 Task: Look for products in the category "Cereal" with pecan flavor.
Action: Mouse moved to (882, 317)
Screenshot: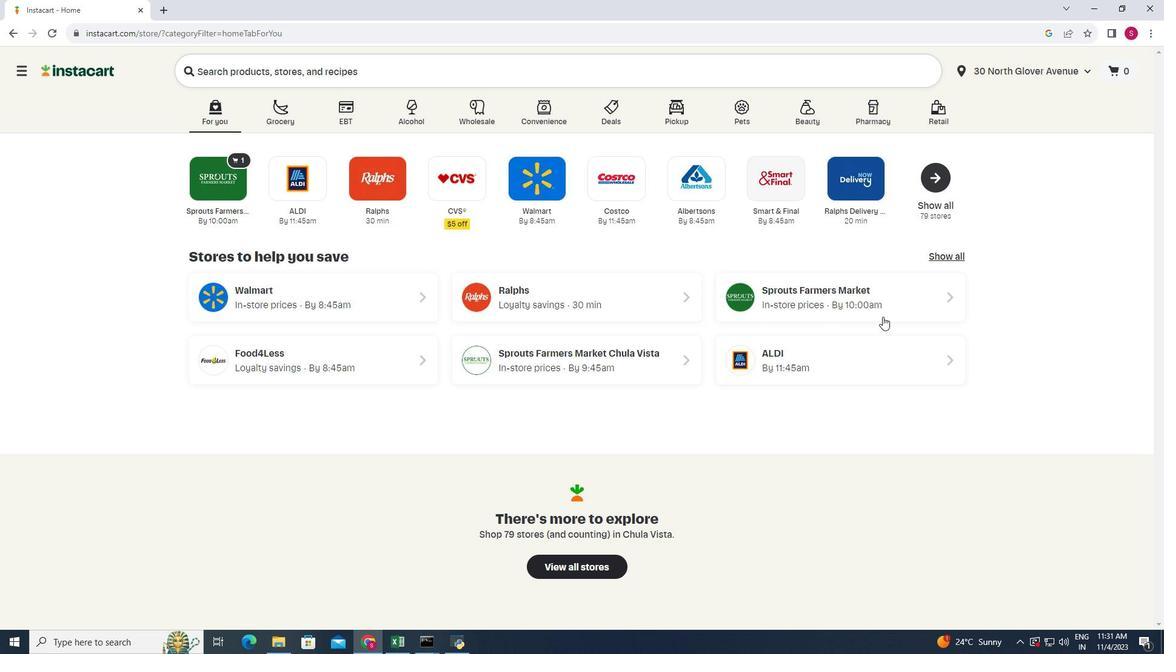 
Action: Mouse pressed left at (882, 317)
Screenshot: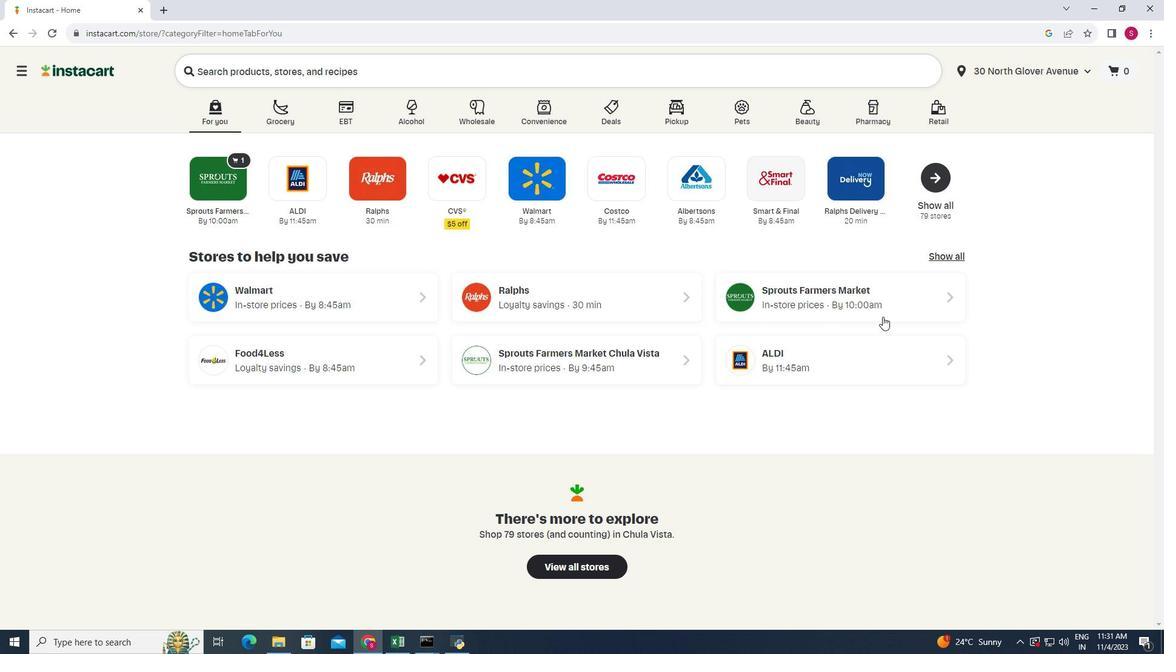 
Action: Mouse moved to (117, 397)
Screenshot: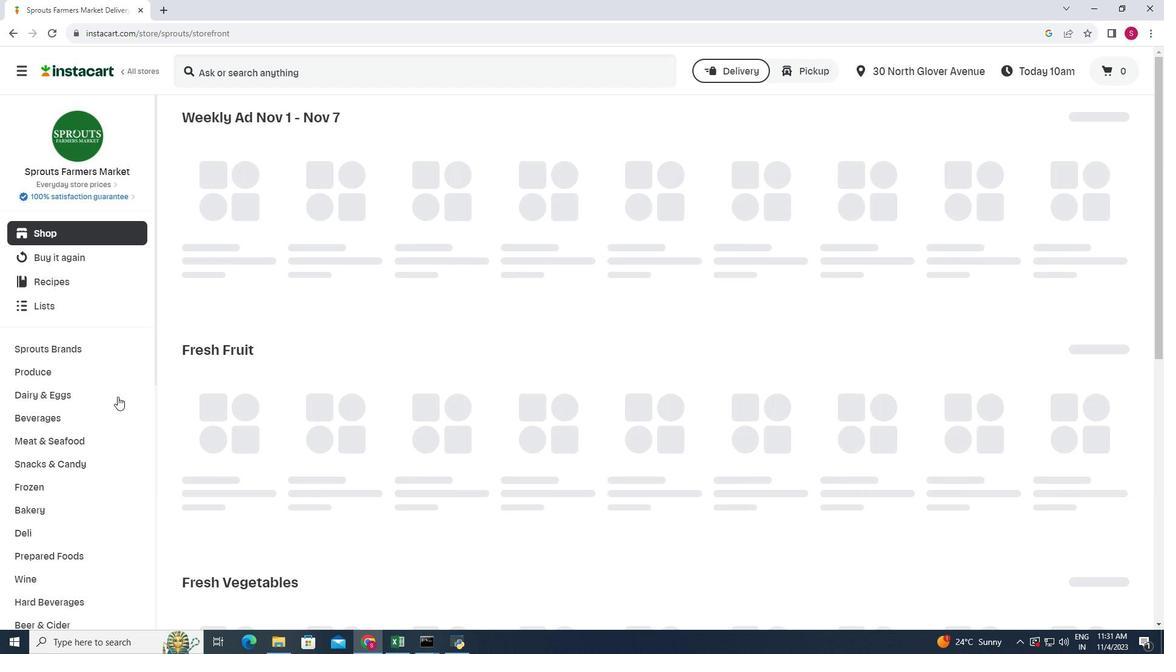 
Action: Mouse scrolled (117, 396) with delta (0, 0)
Screenshot: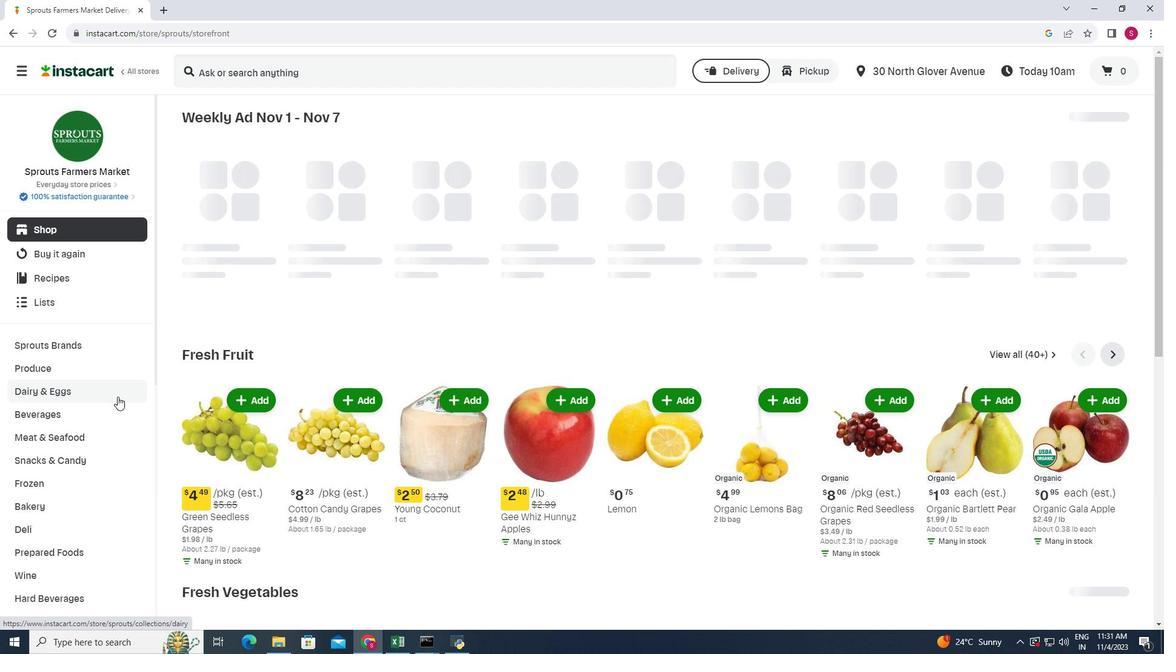 
Action: Mouse scrolled (117, 396) with delta (0, 0)
Screenshot: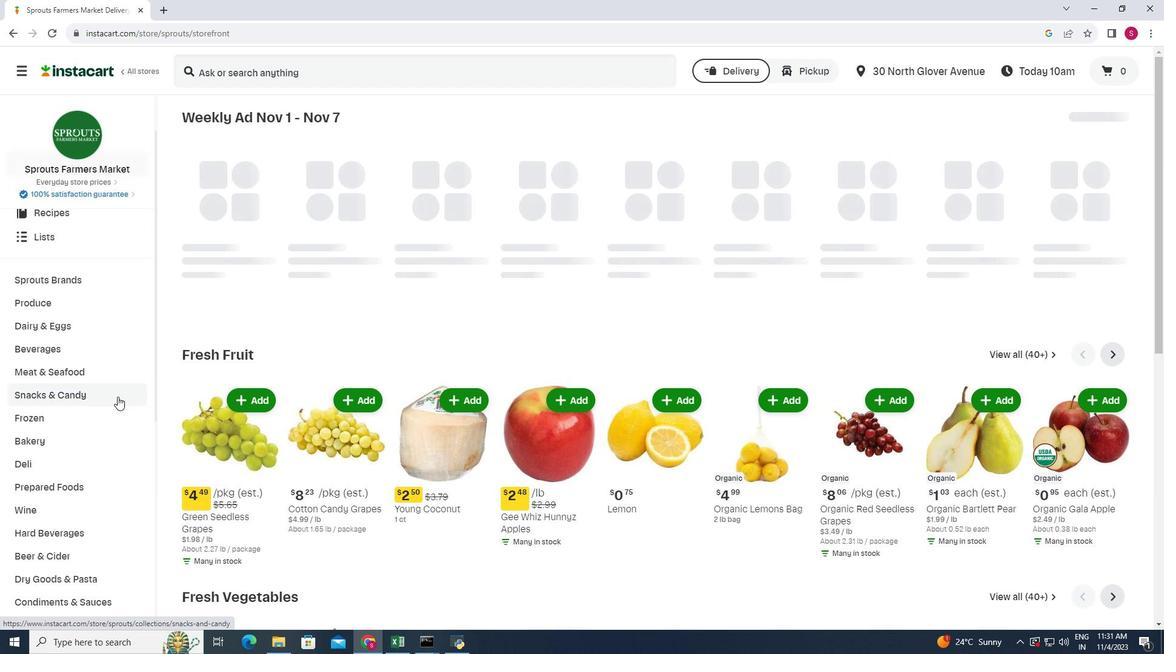
Action: Mouse scrolled (117, 396) with delta (0, 0)
Screenshot: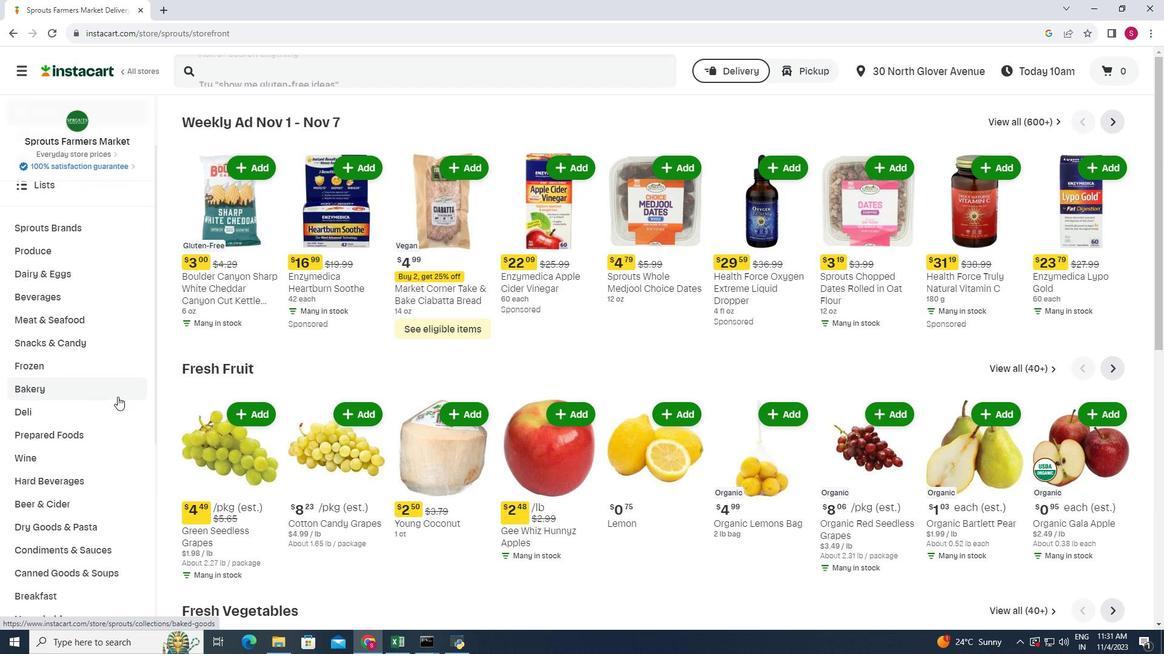
Action: Mouse scrolled (117, 396) with delta (0, 0)
Screenshot: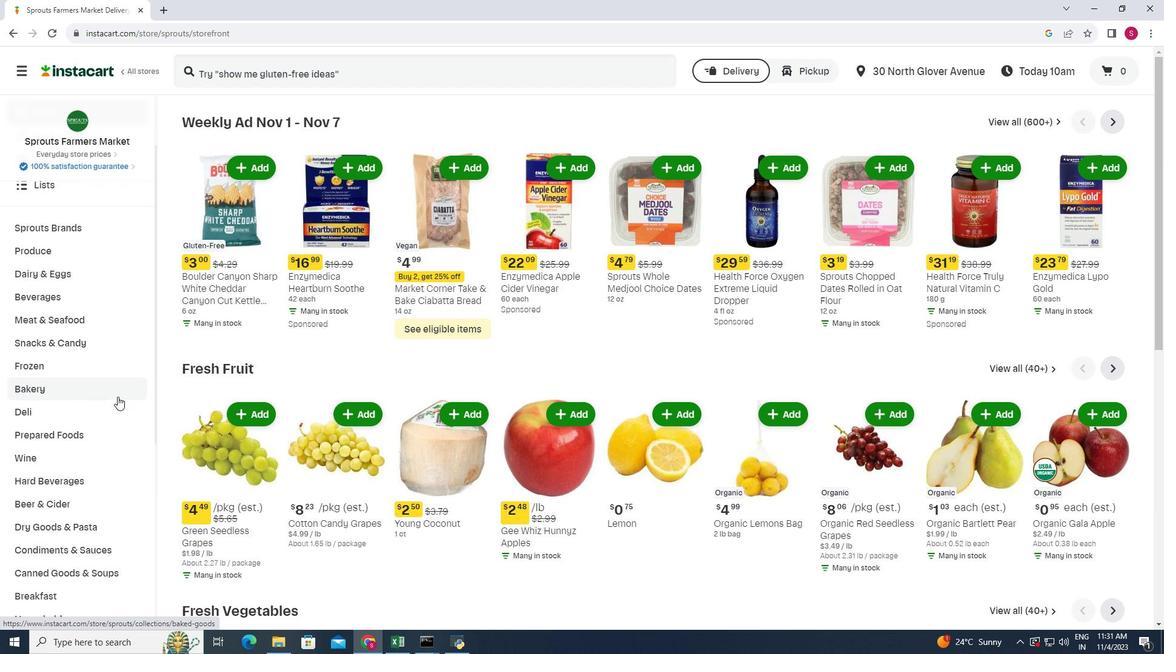 
Action: Mouse moved to (71, 538)
Screenshot: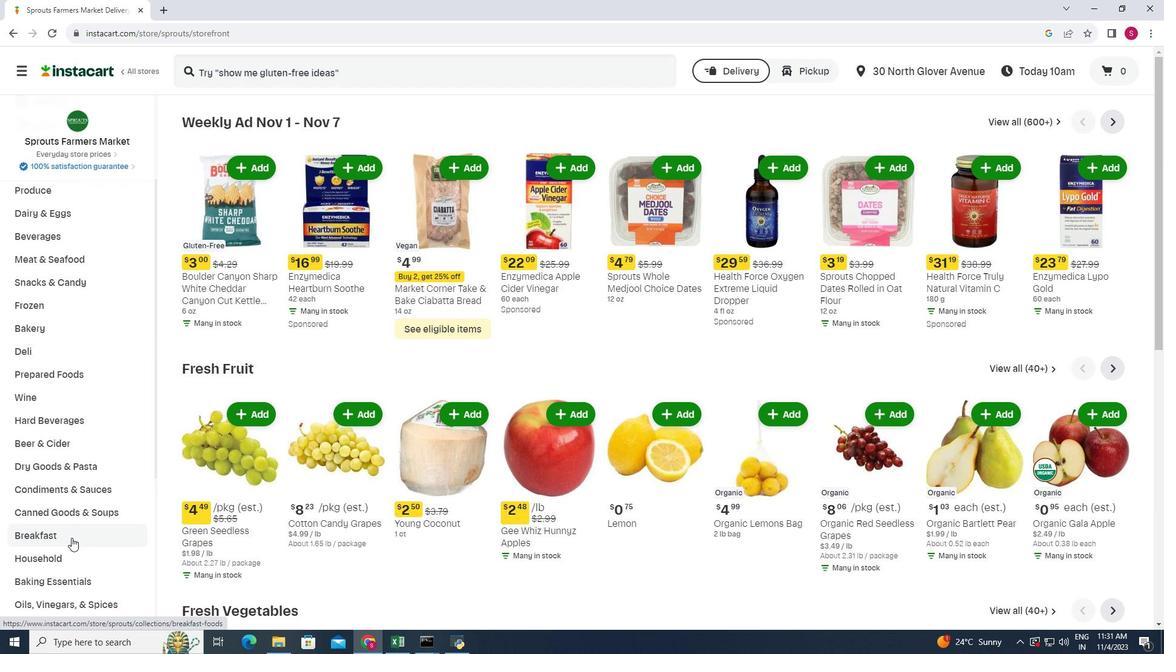 
Action: Mouse pressed left at (71, 538)
Screenshot: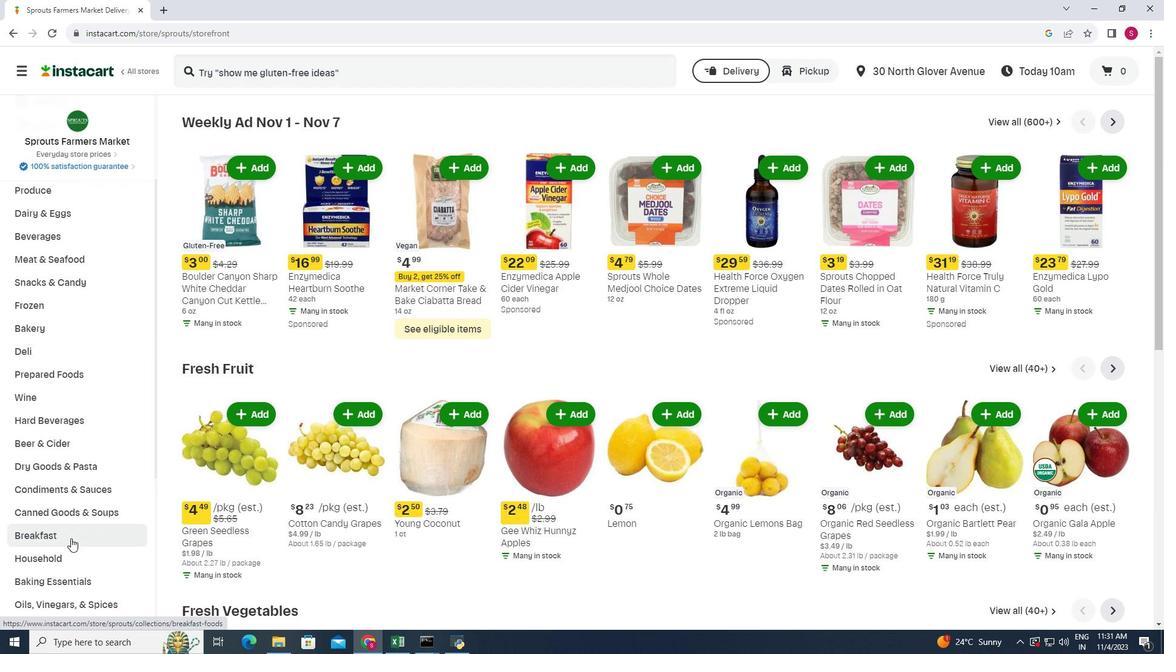 
Action: Mouse moved to (893, 154)
Screenshot: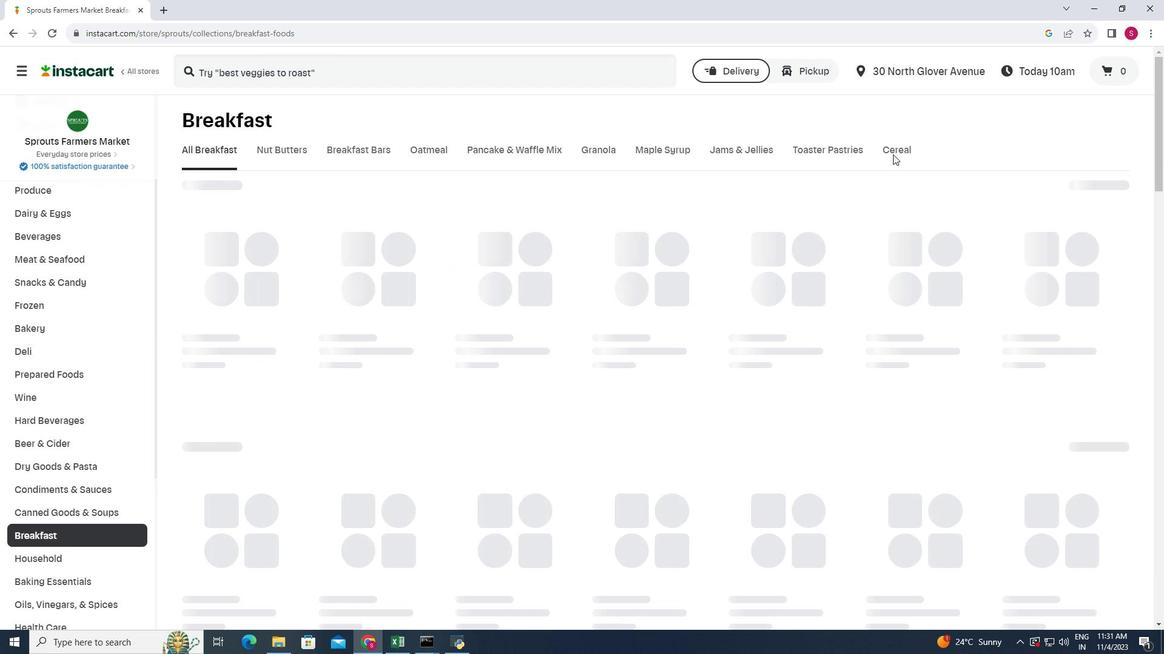 
Action: Mouse pressed left at (893, 154)
Screenshot: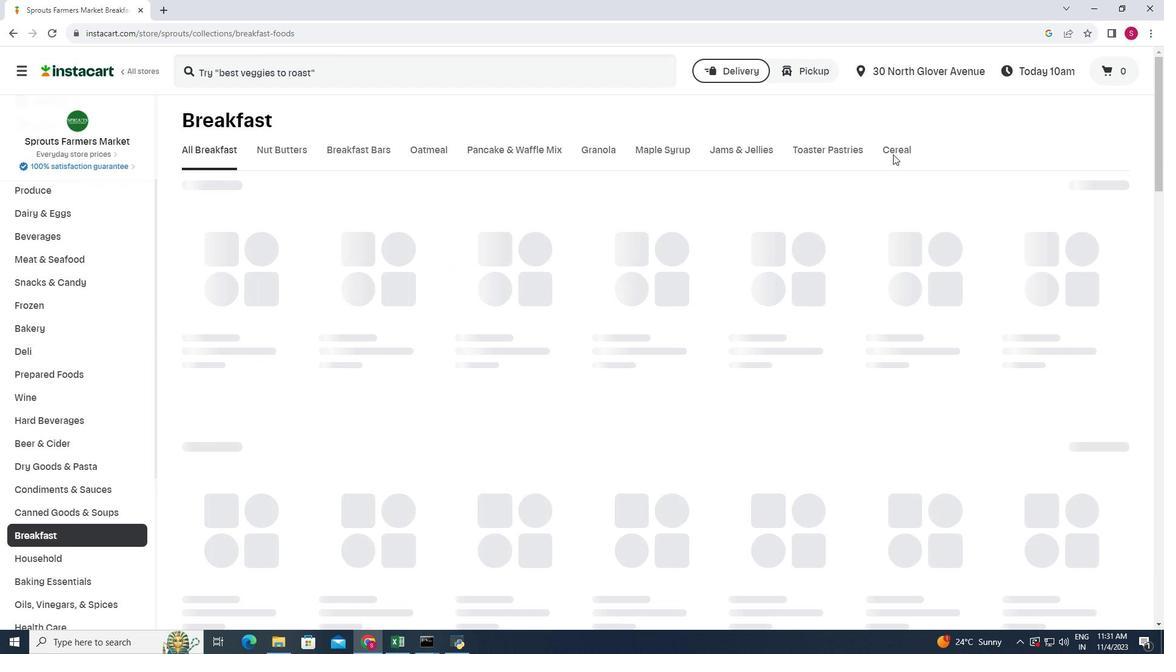 
Action: Mouse moved to (224, 191)
Screenshot: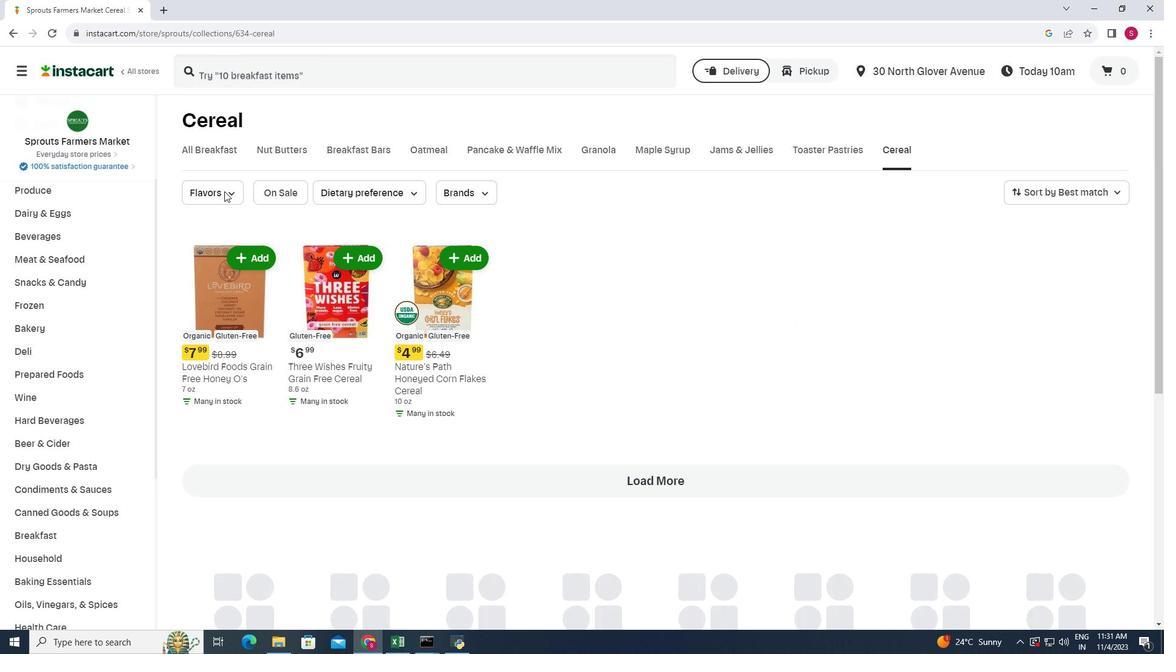 
Action: Mouse pressed left at (224, 191)
Screenshot: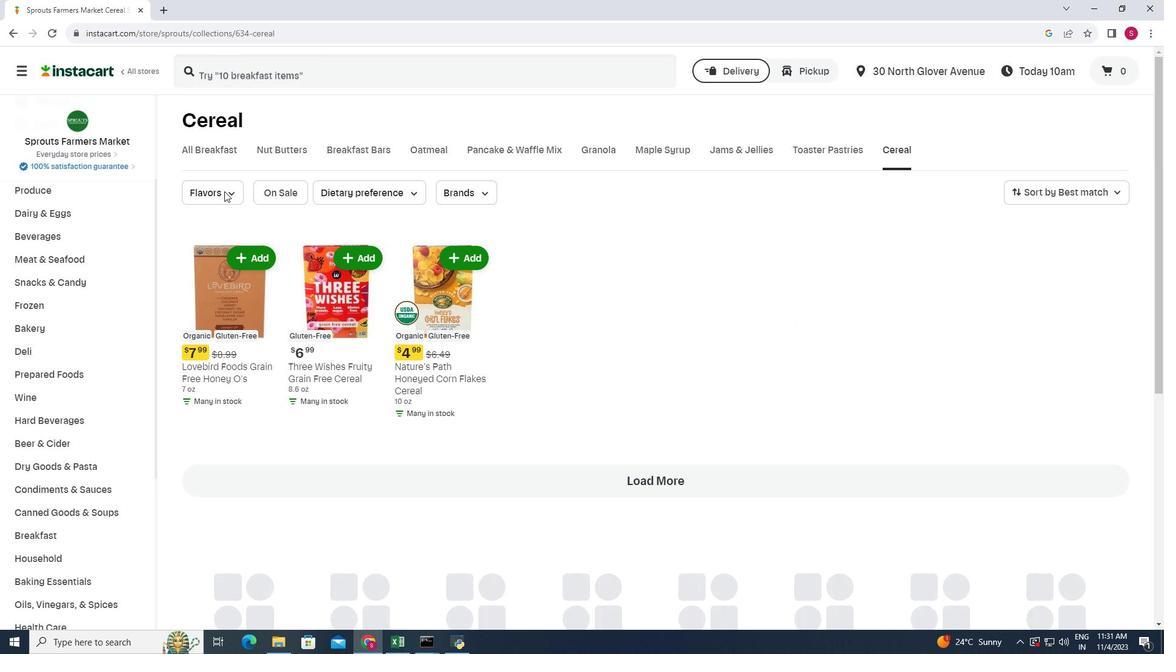 
Action: Mouse moved to (250, 241)
Screenshot: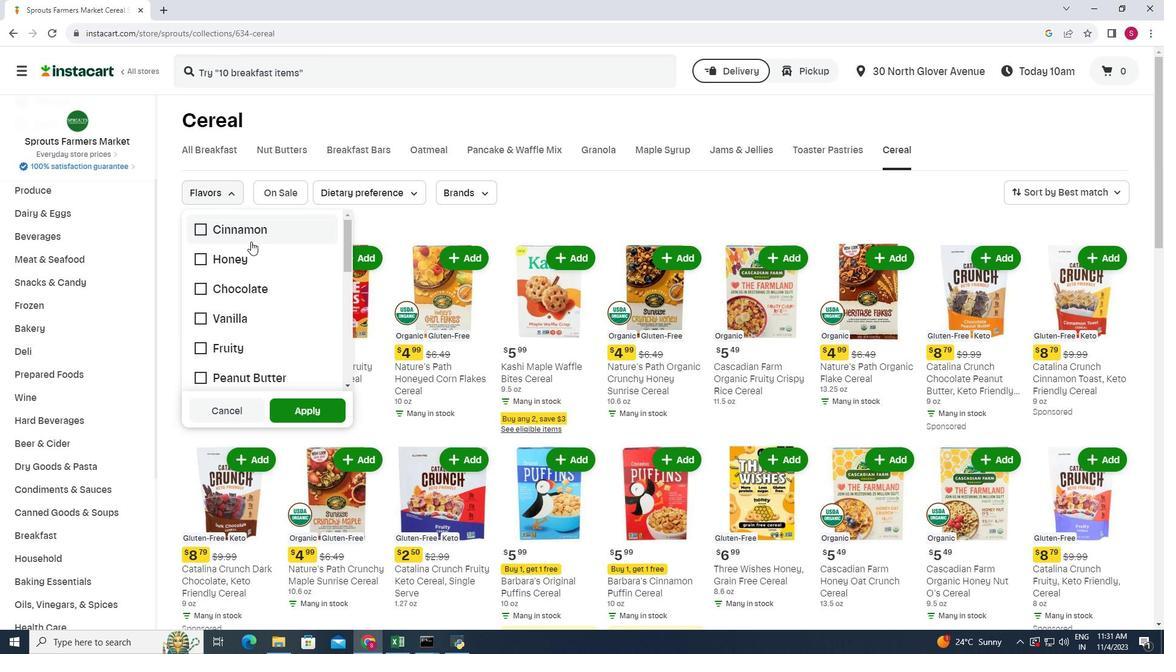 
Action: Mouse scrolled (250, 241) with delta (0, 0)
Screenshot: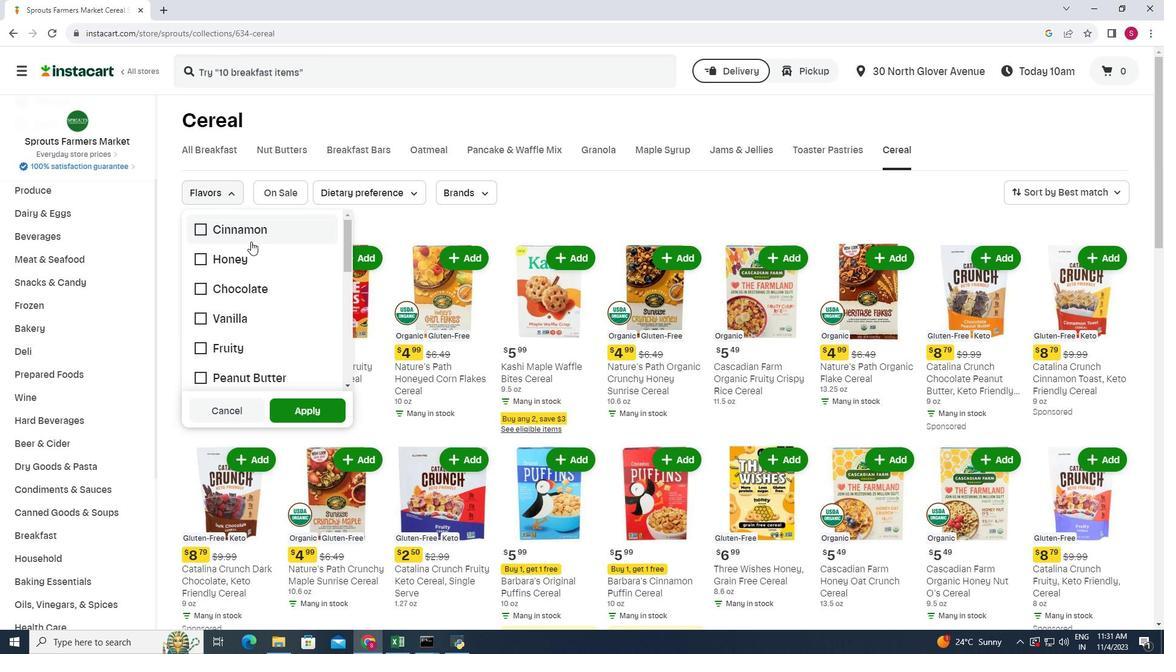 
Action: Mouse scrolled (250, 241) with delta (0, 0)
Screenshot: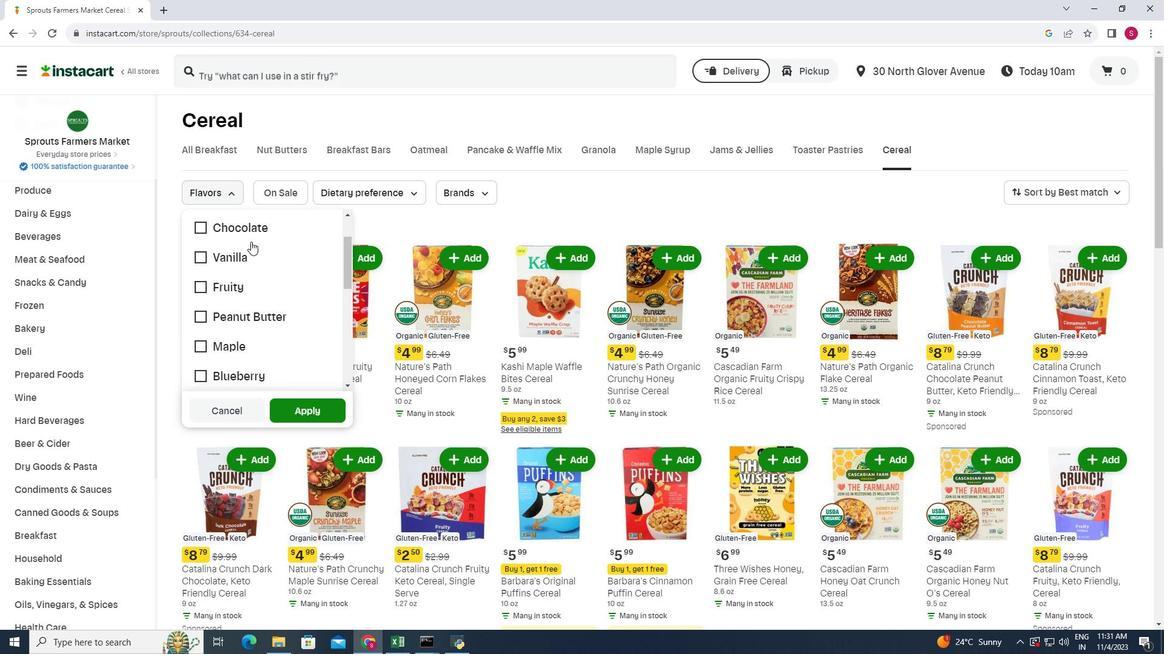 
Action: Mouse scrolled (250, 241) with delta (0, 0)
Screenshot: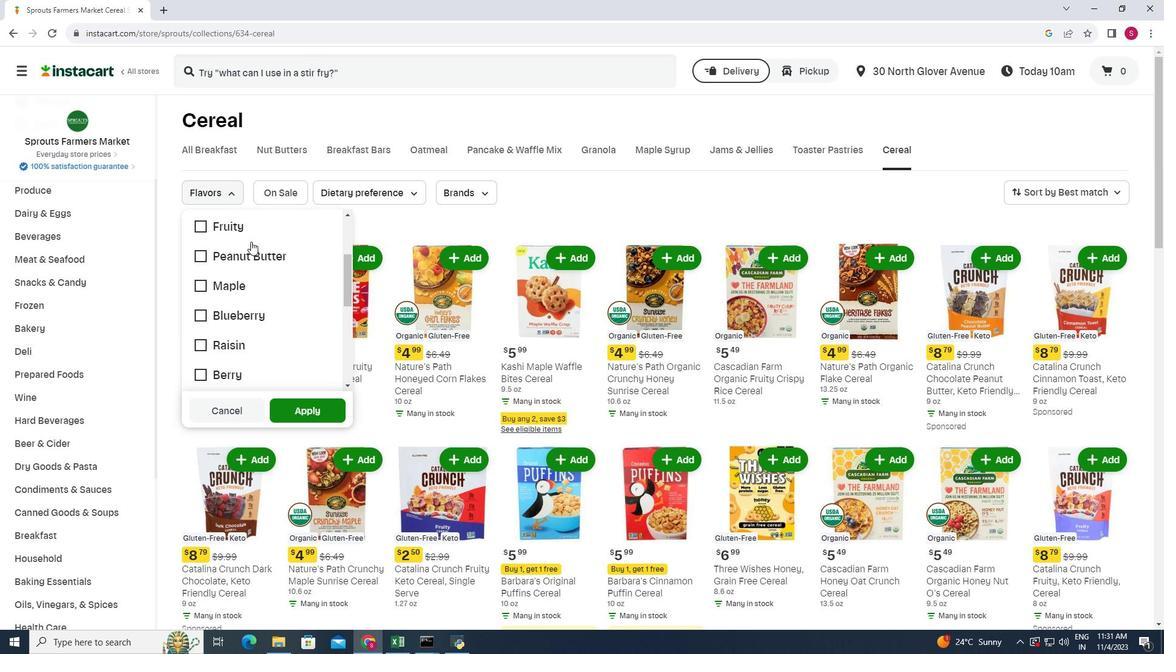 
Action: Mouse scrolled (250, 241) with delta (0, 0)
Screenshot: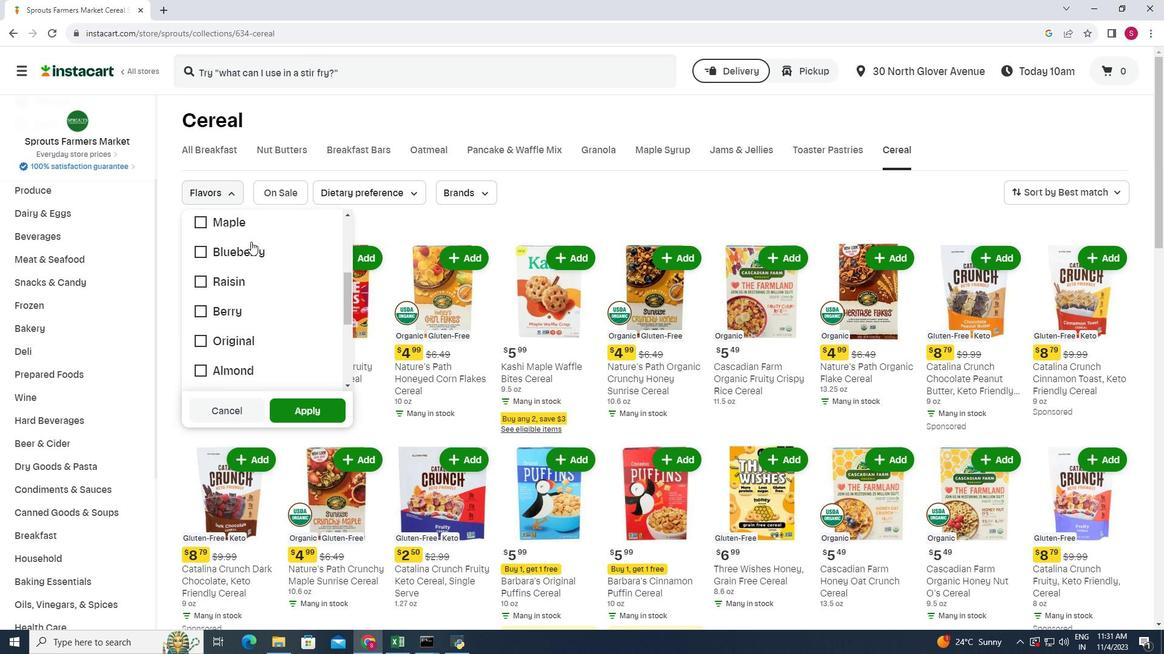 
Action: Mouse moved to (250, 245)
Screenshot: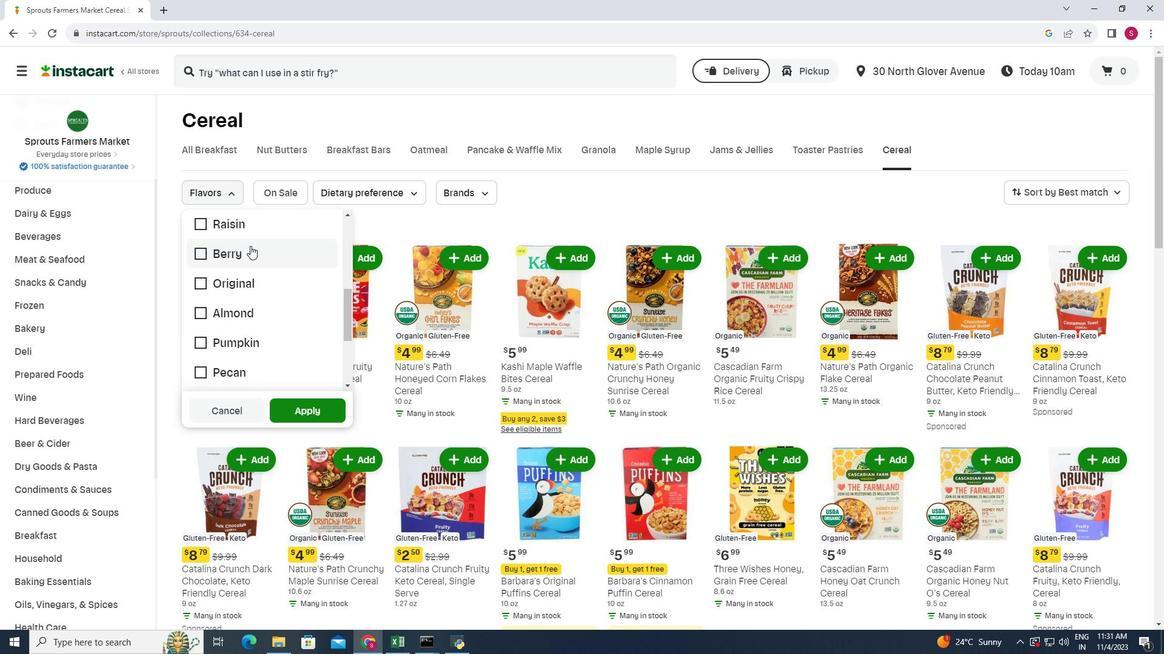 
Action: Mouse scrolled (250, 244) with delta (0, 0)
Screenshot: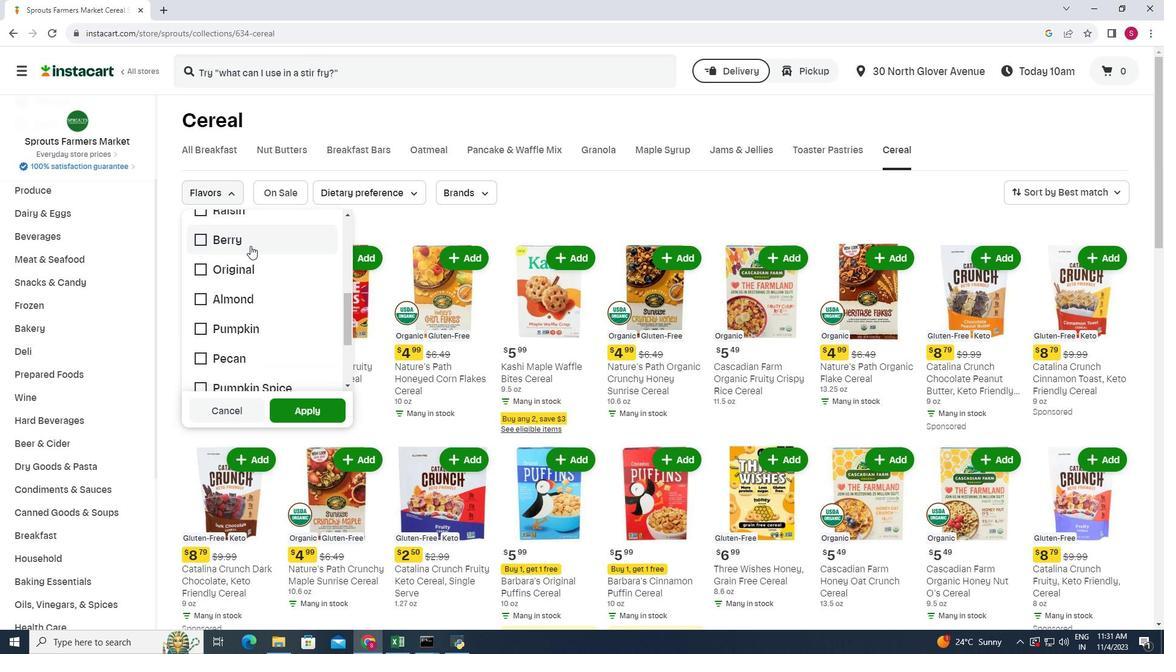
Action: Mouse moved to (244, 322)
Screenshot: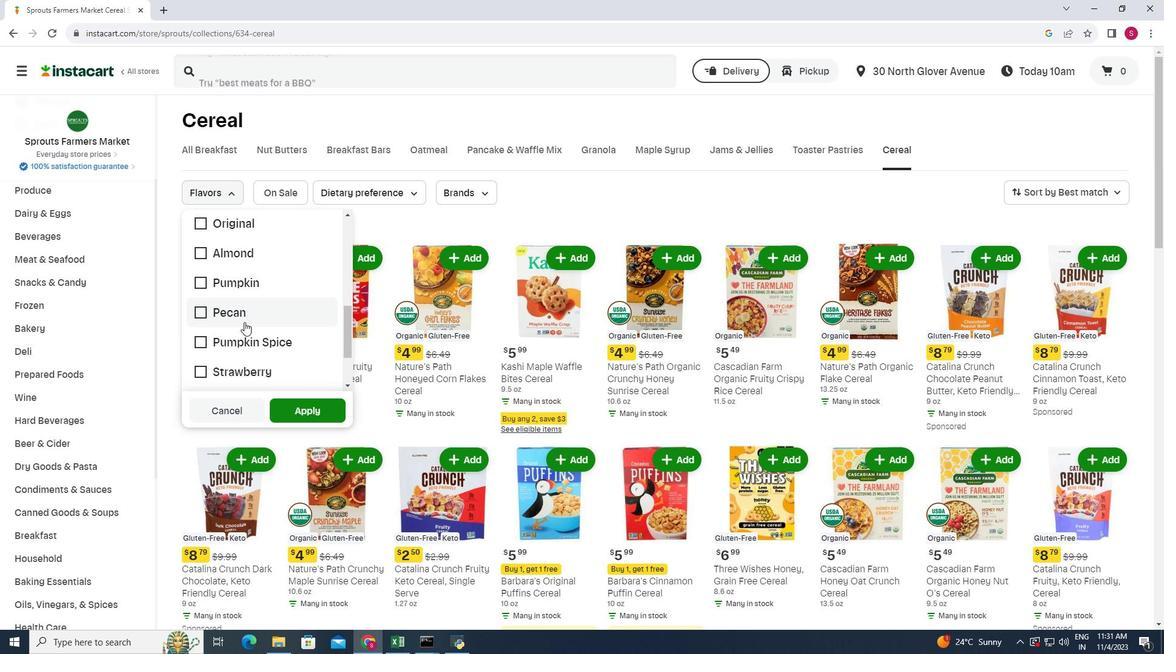 
Action: Mouse pressed left at (244, 322)
Screenshot: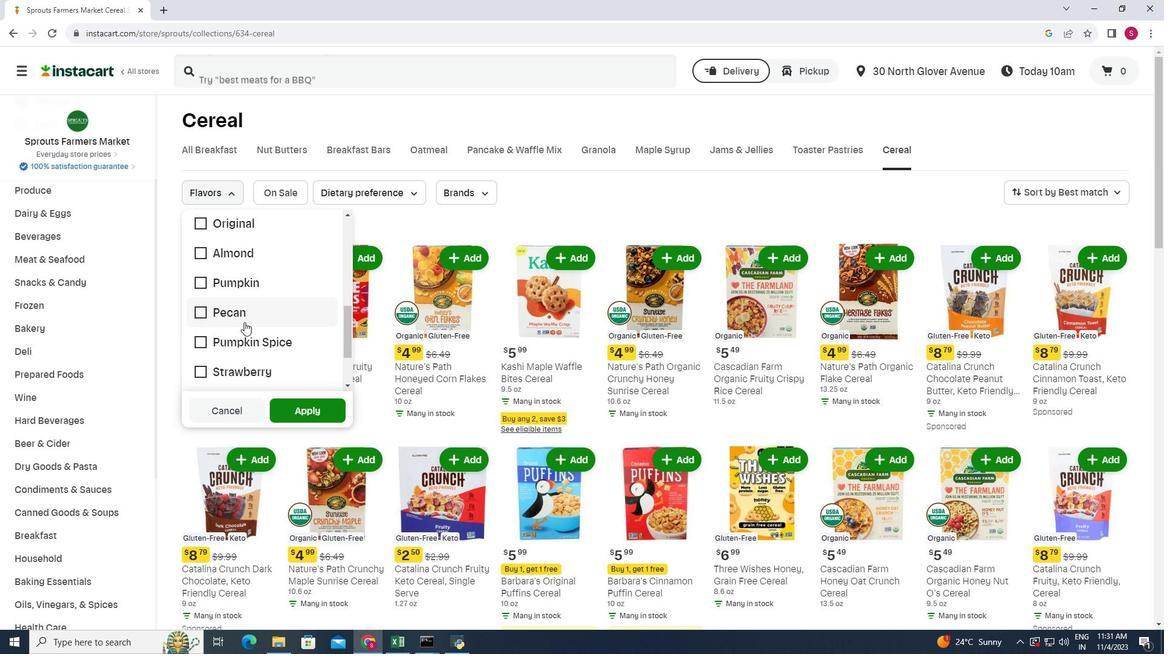 
Action: Mouse moved to (282, 411)
Screenshot: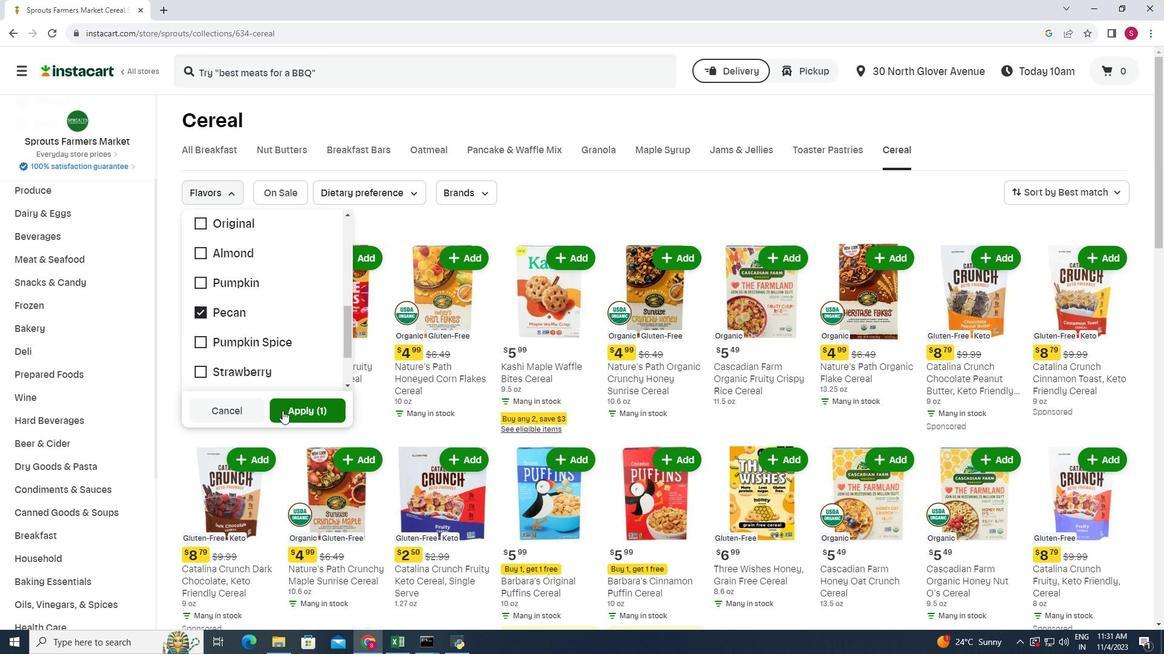 
Action: Mouse pressed left at (282, 411)
Screenshot: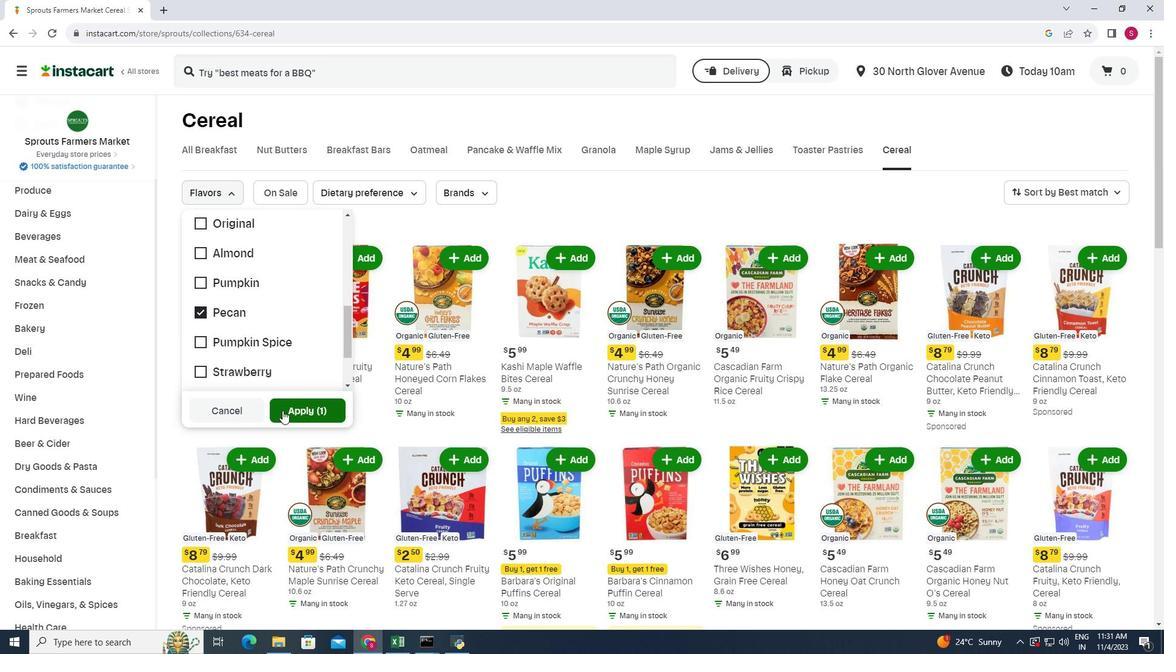 
Action: Mouse moved to (352, 364)
Screenshot: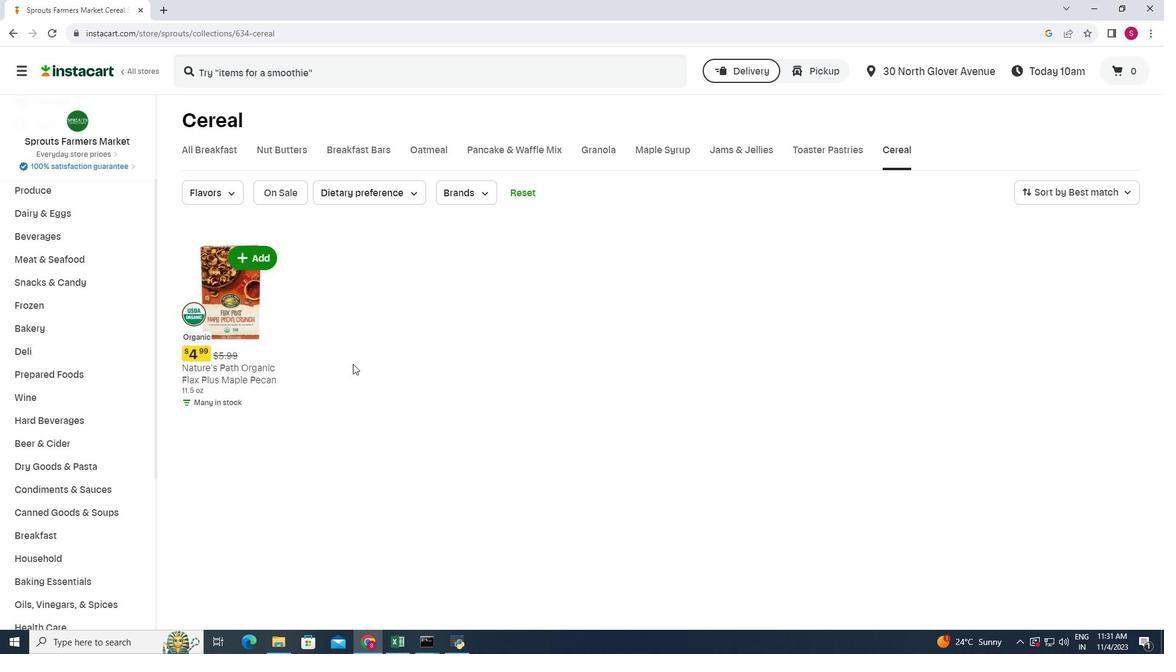 
